 Task: Download   from Email0090 with a subject Subject0086
Action: Mouse moved to (368, 376)
Screenshot: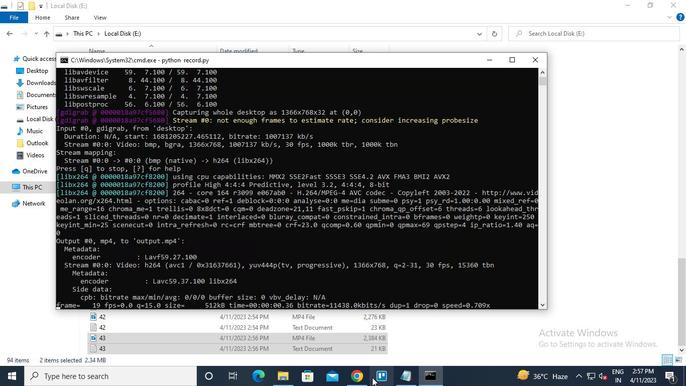 
Action: Mouse pressed left at (368, 376)
Screenshot: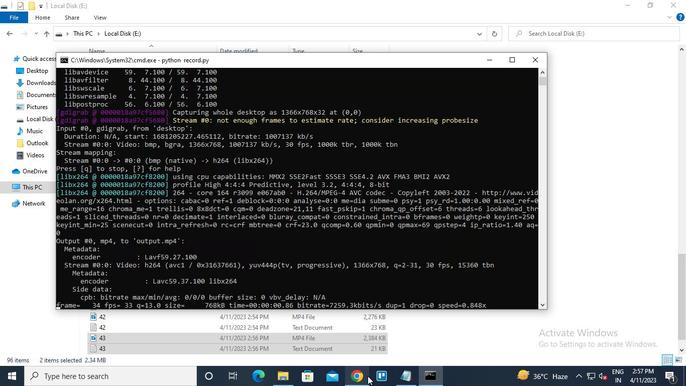 
Action: Mouse moved to (656, 142)
Screenshot: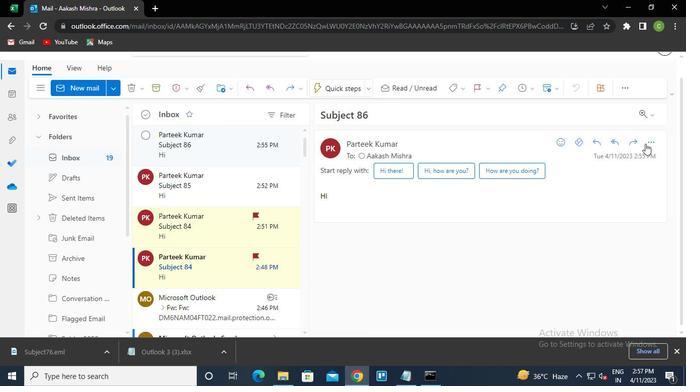 
Action: Mouse pressed left at (656, 142)
Screenshot: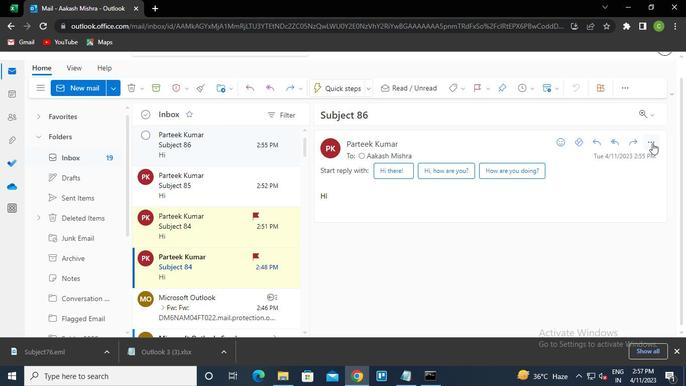 
Action: Mouse moved to (578, 262)
Screenshot: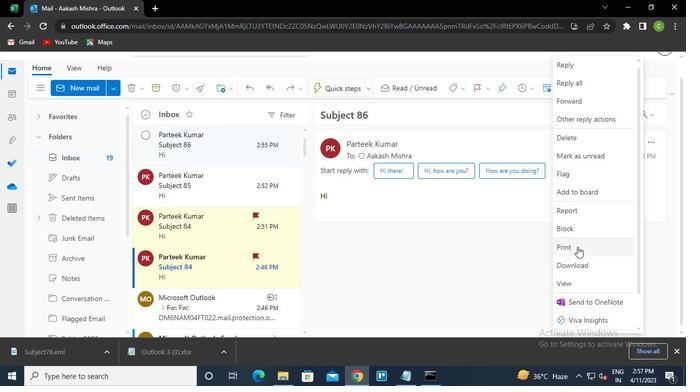 
Action: Mouse pressed left at (578, 262)
Screenshot: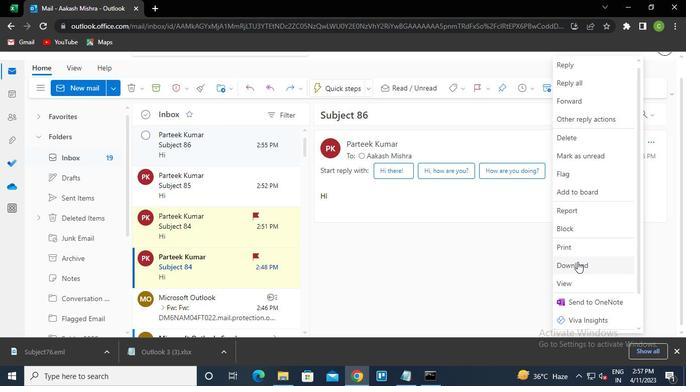 
Action: Mouse moved to (419, 372)
Screenshot: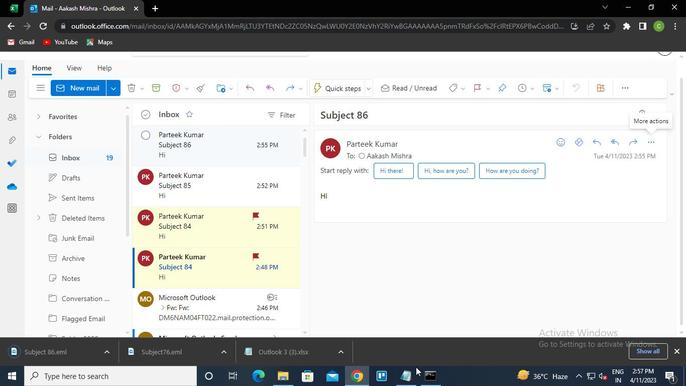 
Action: Mouse pressed left at (419, 372)
Screenshot: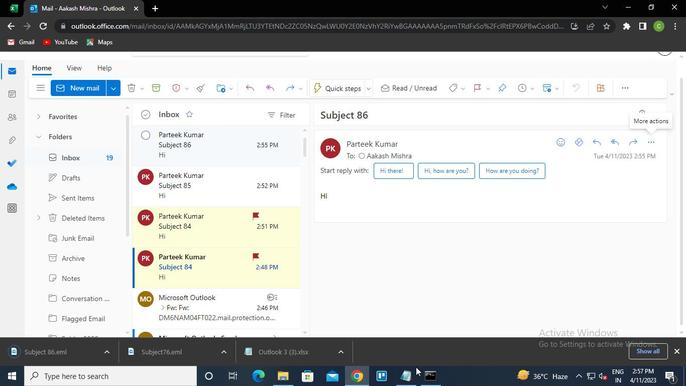 
Action: Mouse moved to (536, 56)
Screenshot: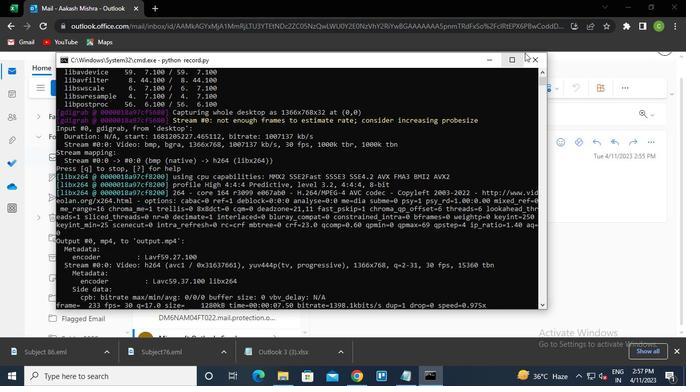 
Action: Mouse pressed left at (536, 56)
Screenshot: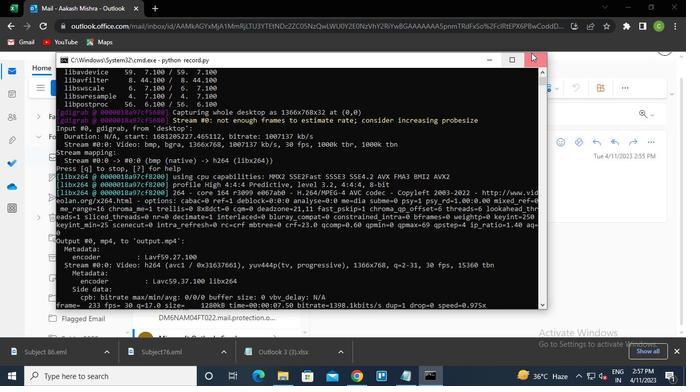 
Action: Mouse moved to (535, 59)
Screenshot: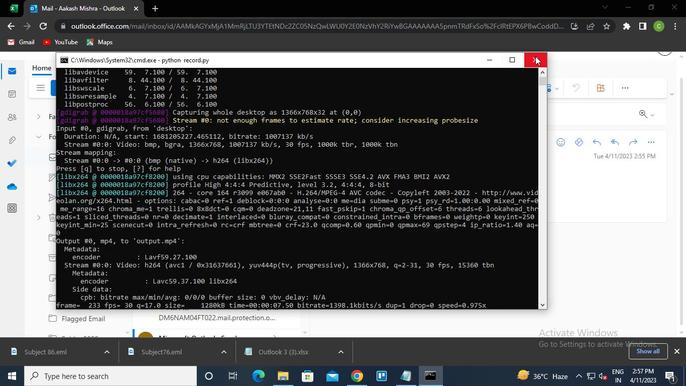 
